 Task: Create a due date automation trigger when advanced on, on the tuesday of the week before a card is due add checklist without checklist at 11:00 AM.
Action: Mouse moved to (1058, 81)
Screenshot: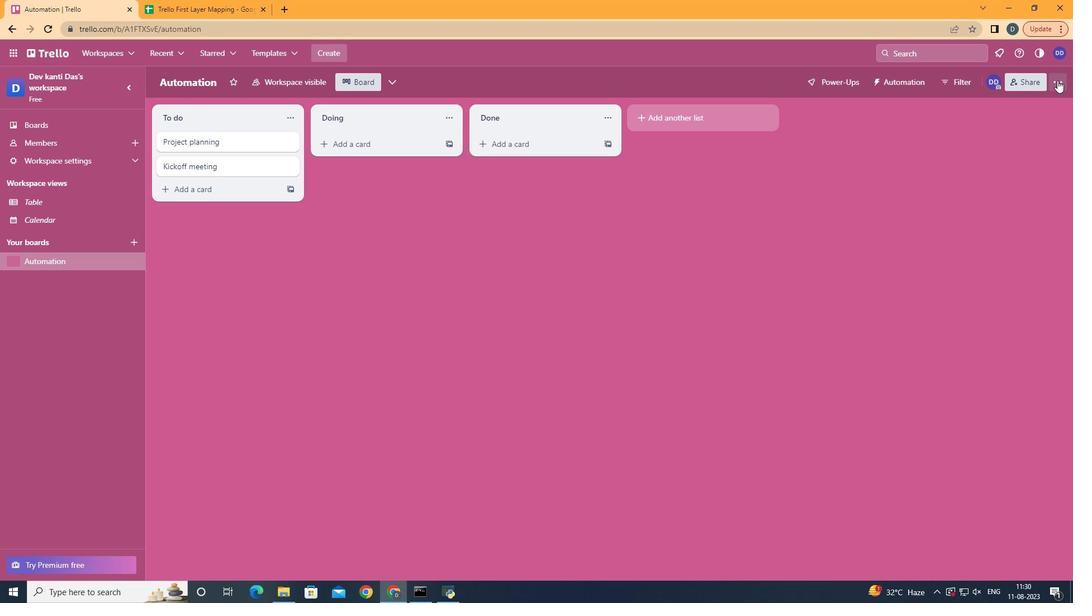 
Action: Mouse pressed left at (1058, 81)
Screenshot: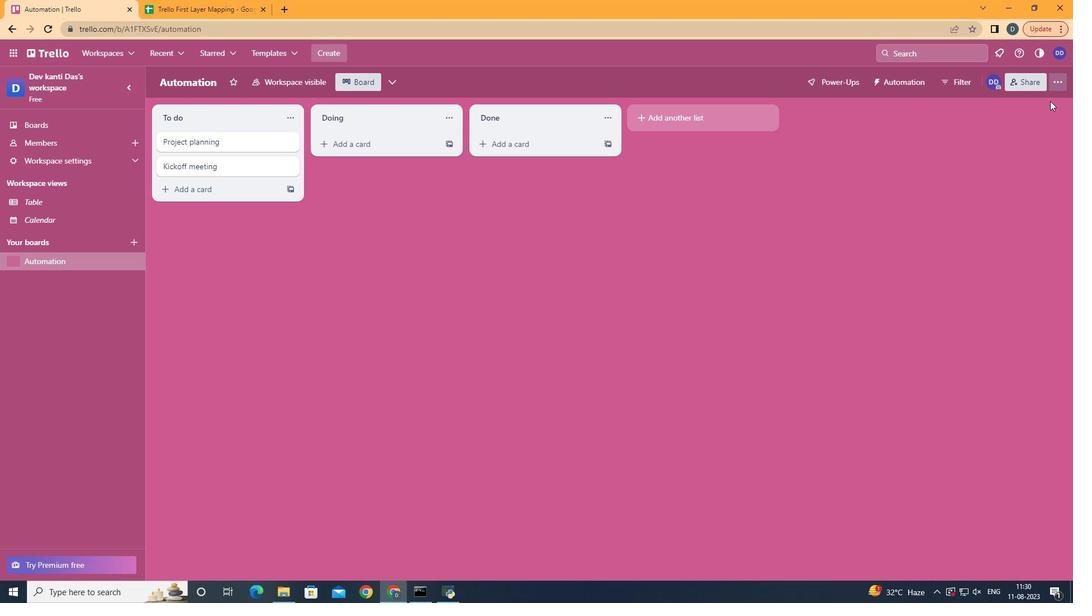 
Action: Mouse moved to (998, 234)
Screenshot: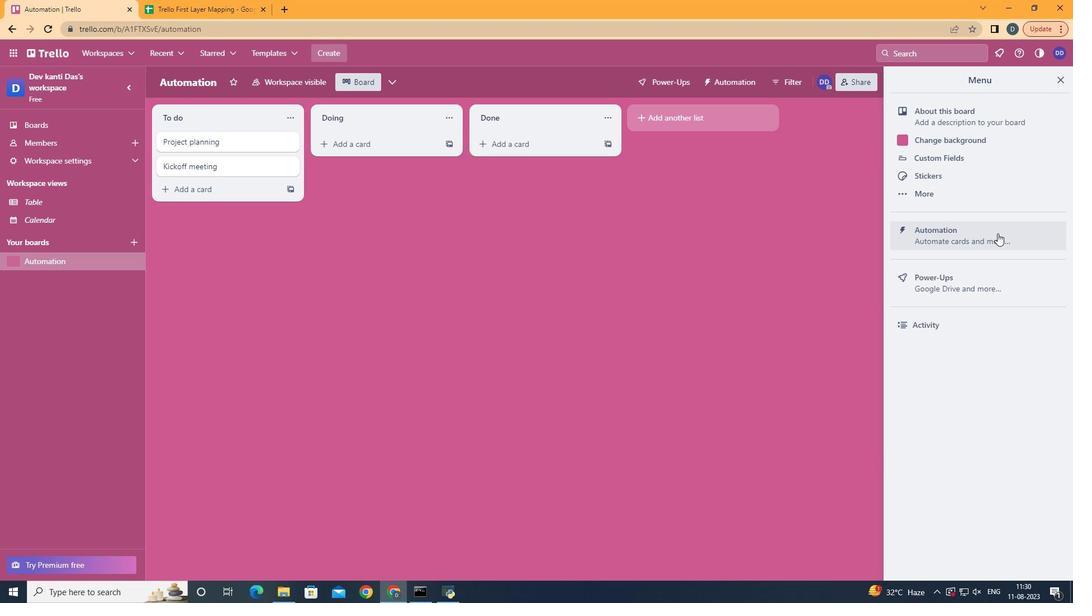 
Action: Mouse pressed left at (998, 234)
Screenshot: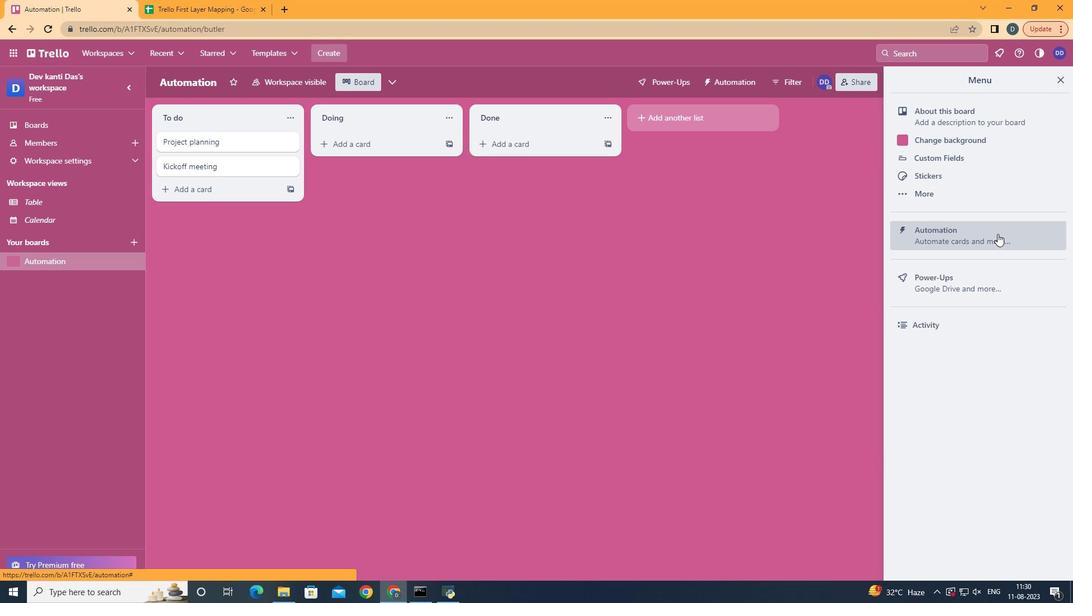 
Action: Mouse moved to (203, 227)
Screenshot: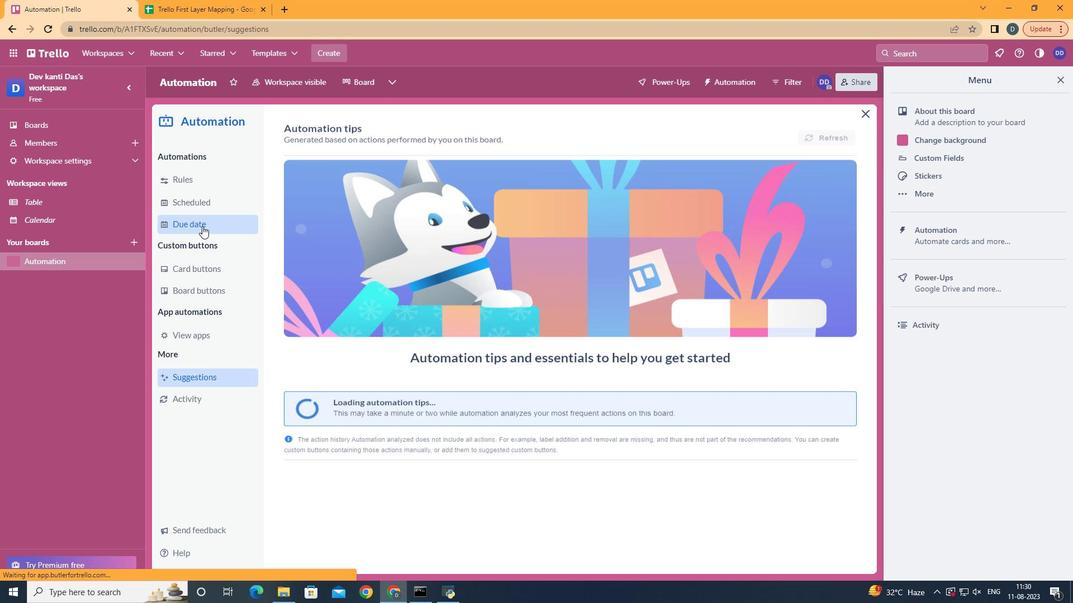 
Action: Mouse pressed left at (203, 227)
Screenshot: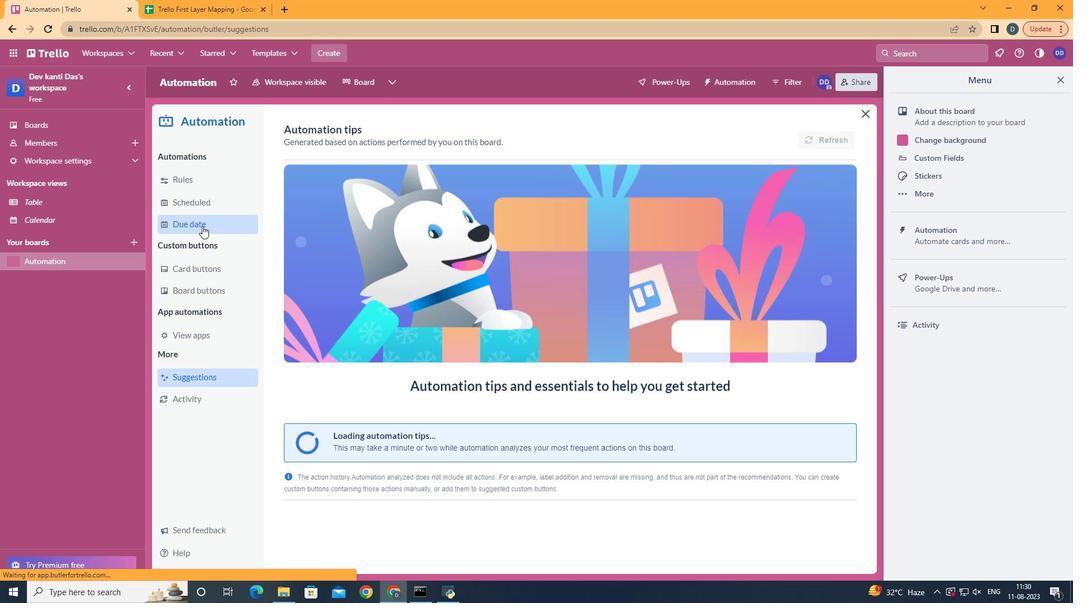 
Action: Mouse moved to (783, 131)
Screenshot: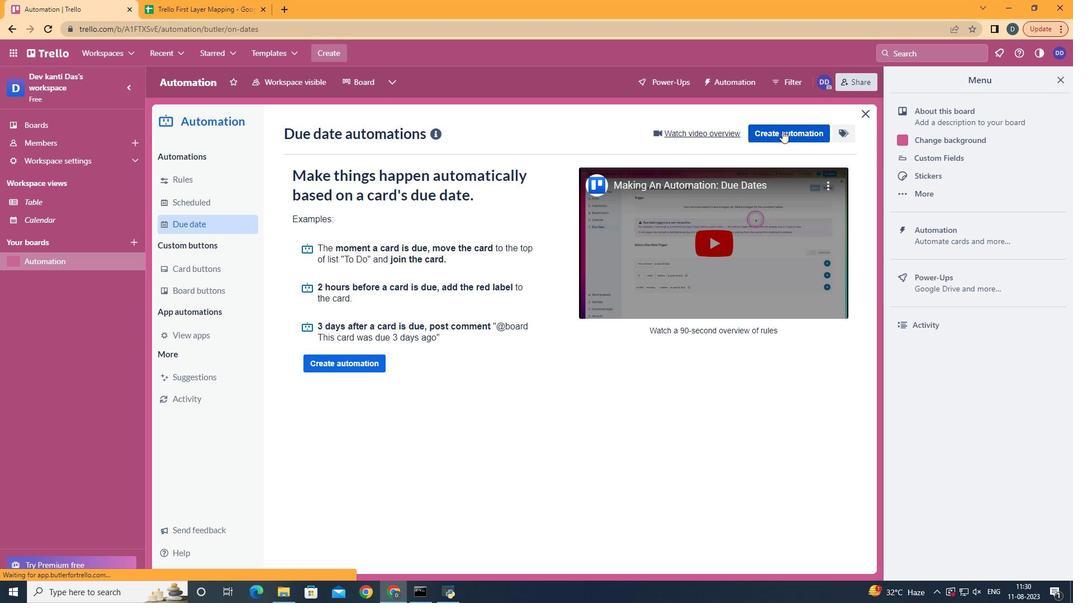 
Action: Mouse pressed left at (783, 131)
Screenshot: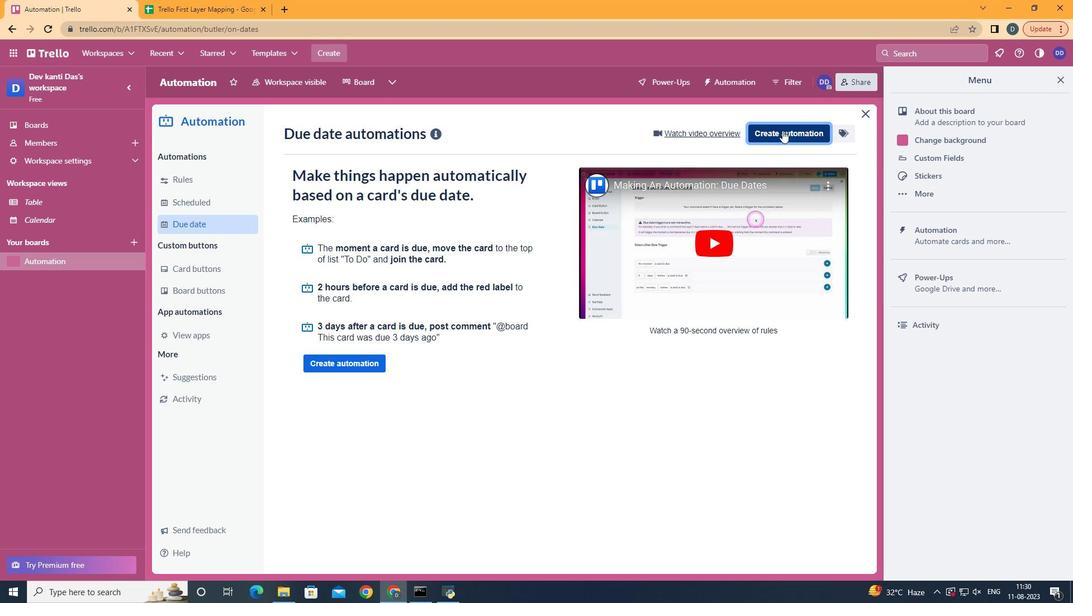 
Action: Mouse moved to (593, 239)
Screenshot: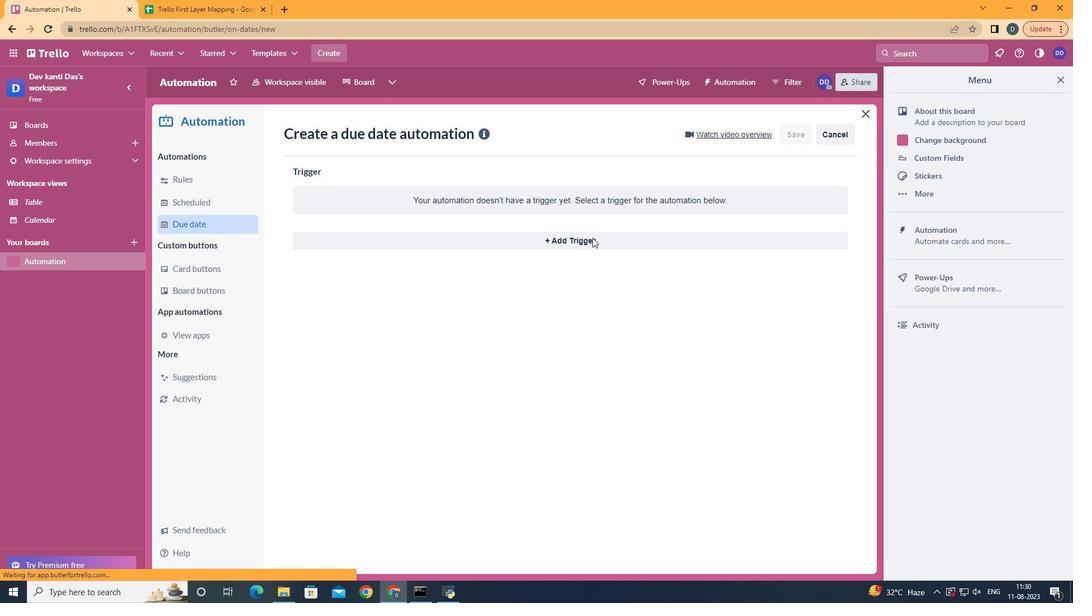 
Action: Mouse pressed left at (593, 239)
Screenshot: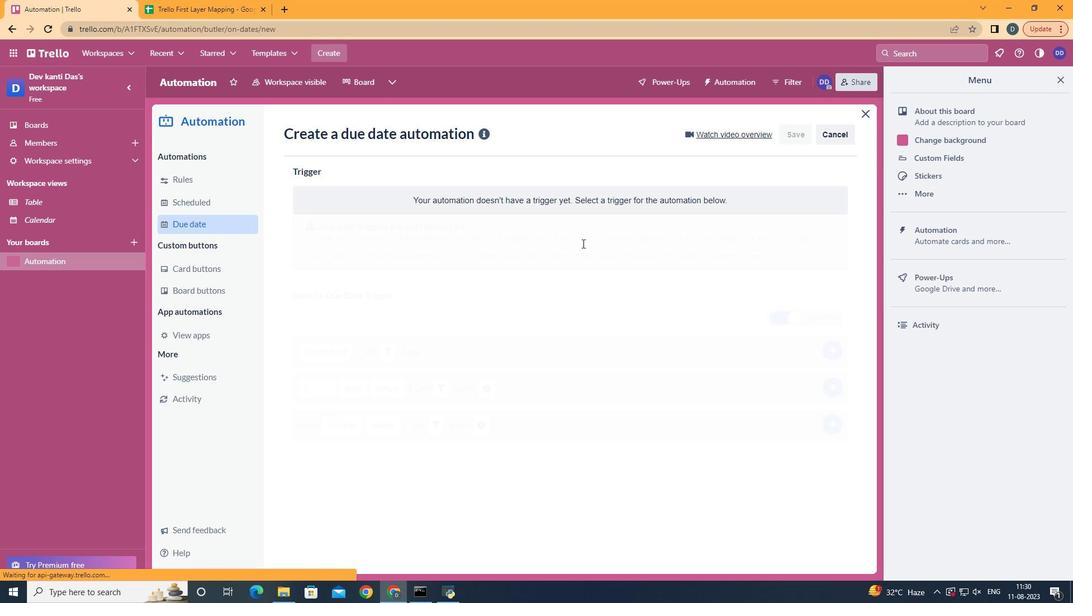 
Action: Mouse moved to (372, 322)
Screenshot: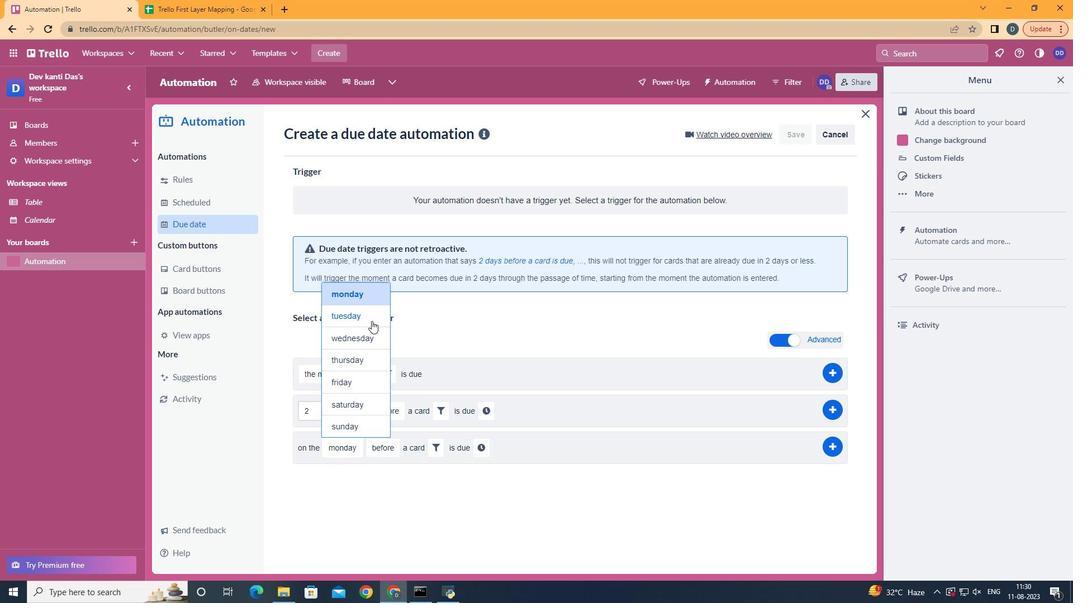 
Action: Mouse pressed left at (372, 322)
Screenshot: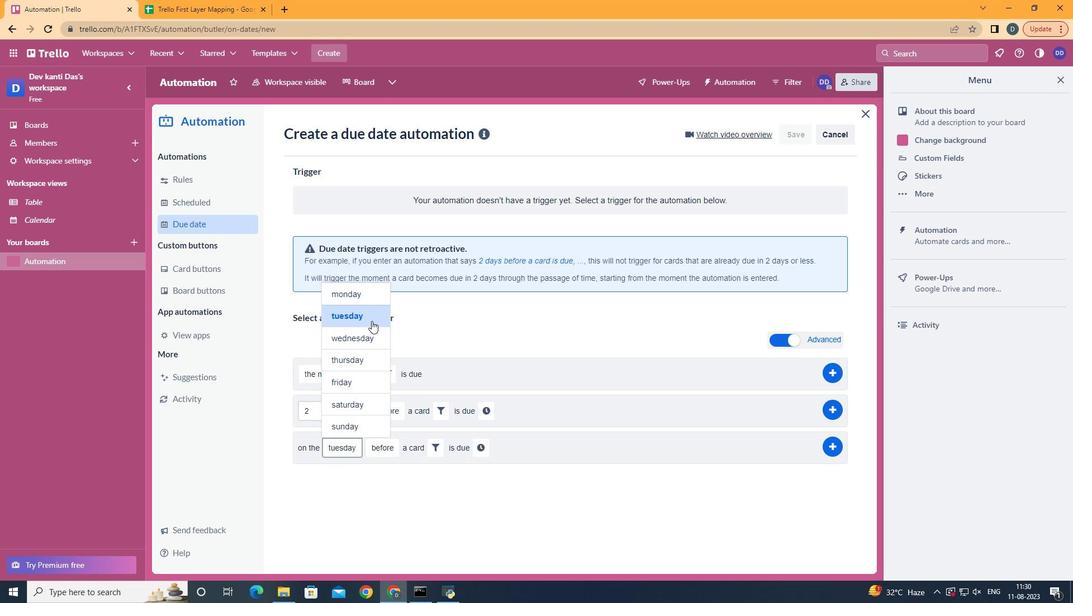 
Action: Mouse moved to (403, 534)
Screenshot: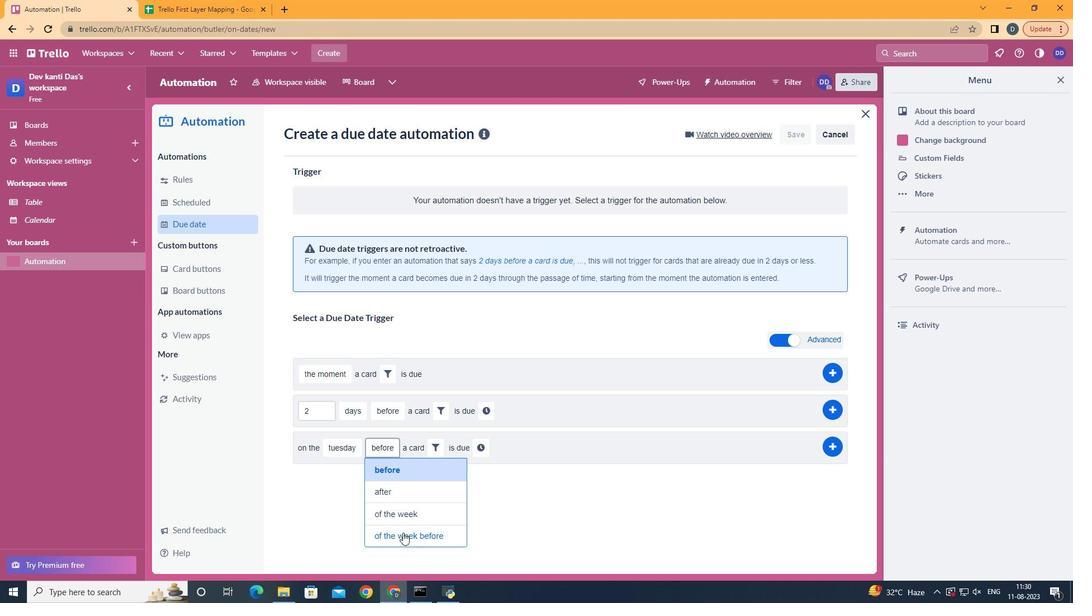 
Action: Mouse pressed left at (403, 534)
Screenshot: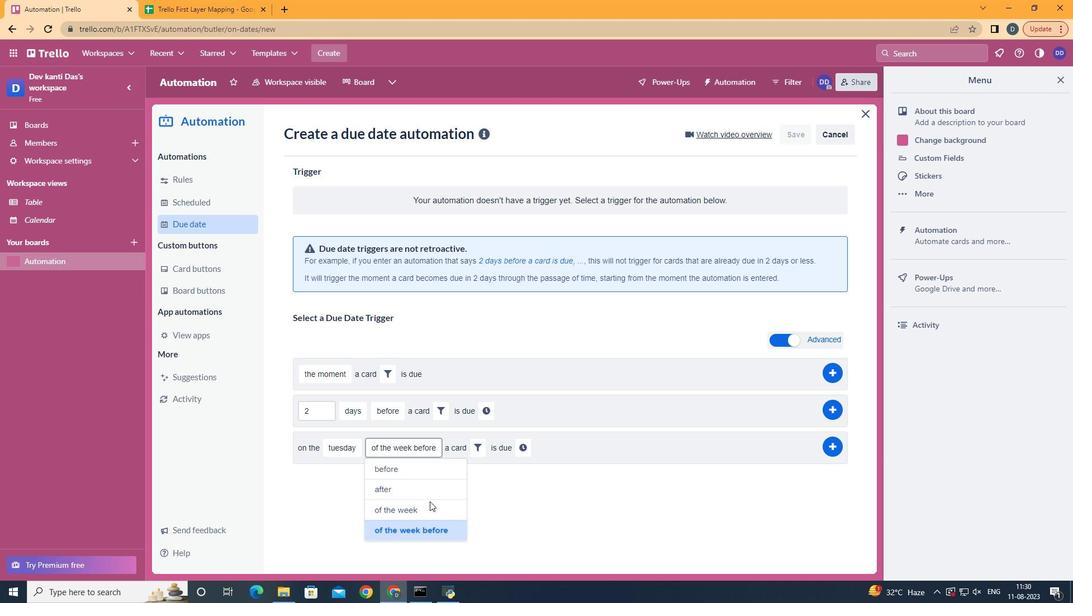 
Action: Mouse moved to (473, 448)
Screenshot: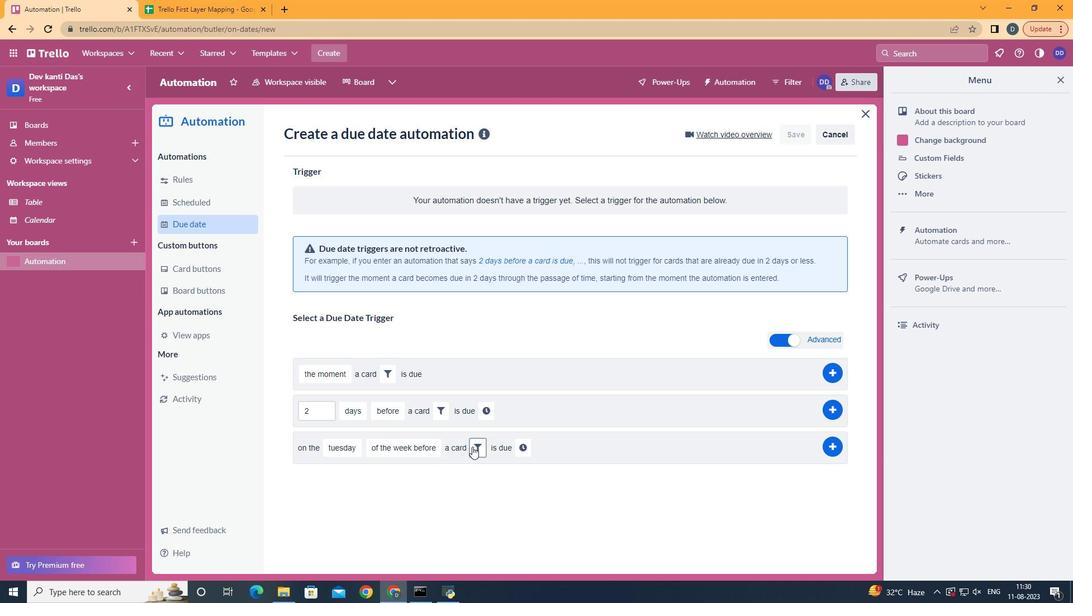 
Action: Mouse pressed left at (473, 448)
Screenshot: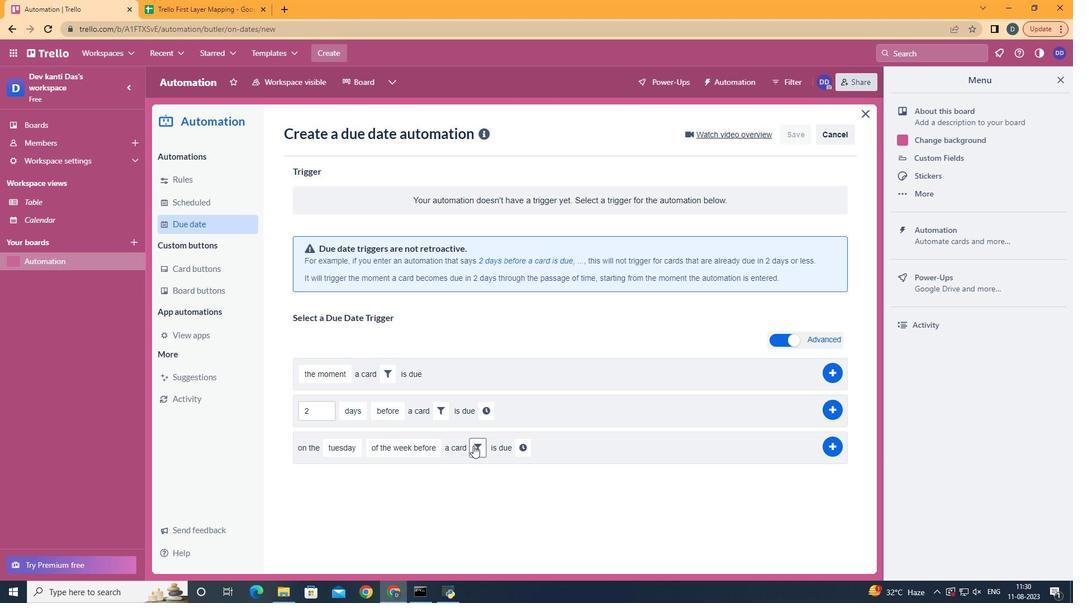 
Action: Mouse moved to (587, 482)
Screenshot: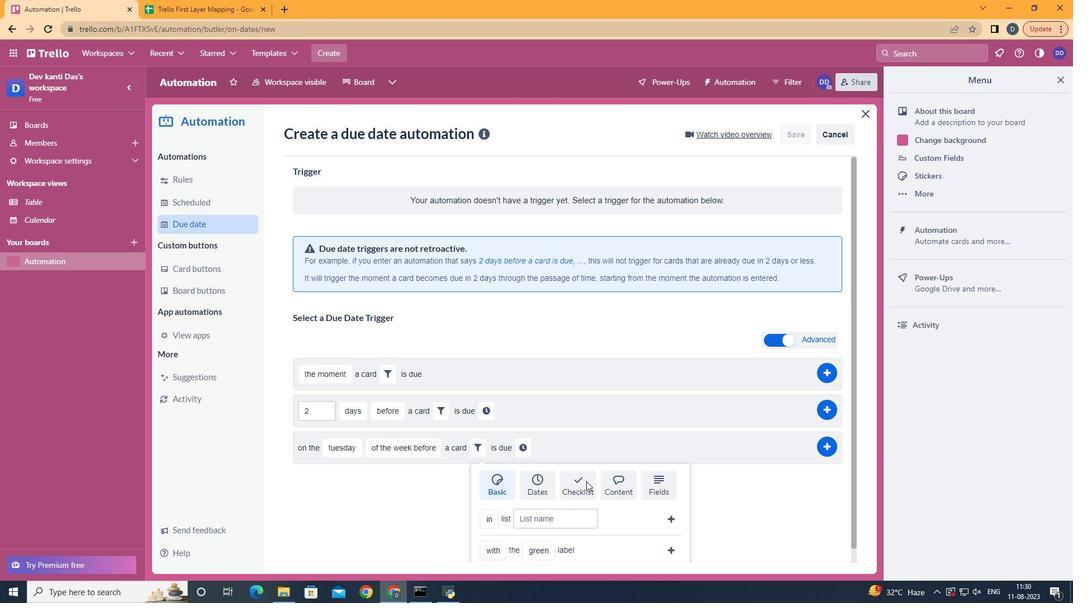 
Action: Mouse pressed left at (587, 482)
Screenshot: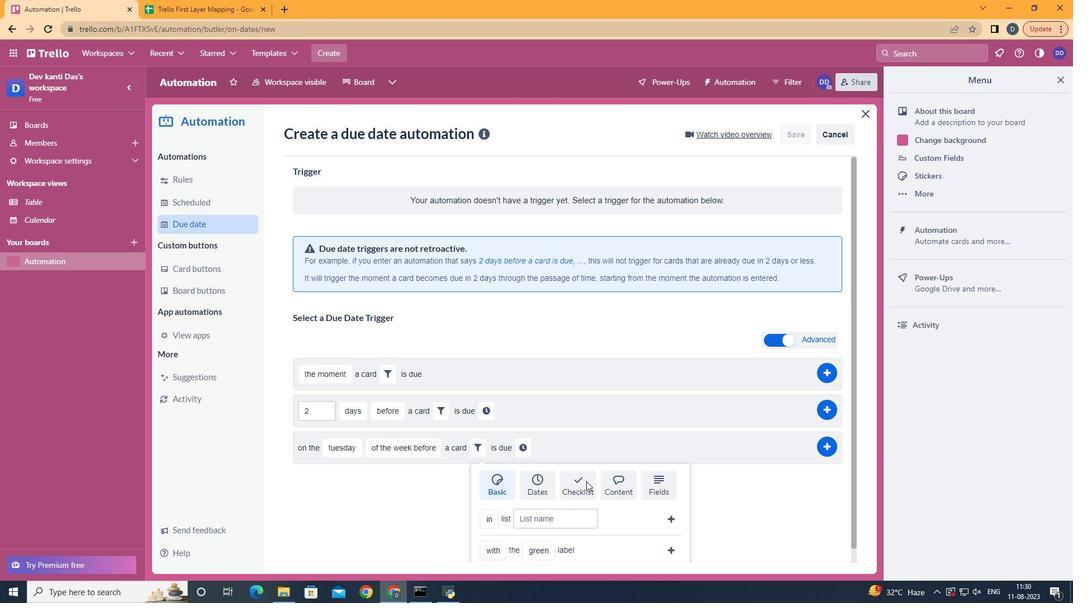 
Action: Mouse moved to (554, 504)
Screenshot: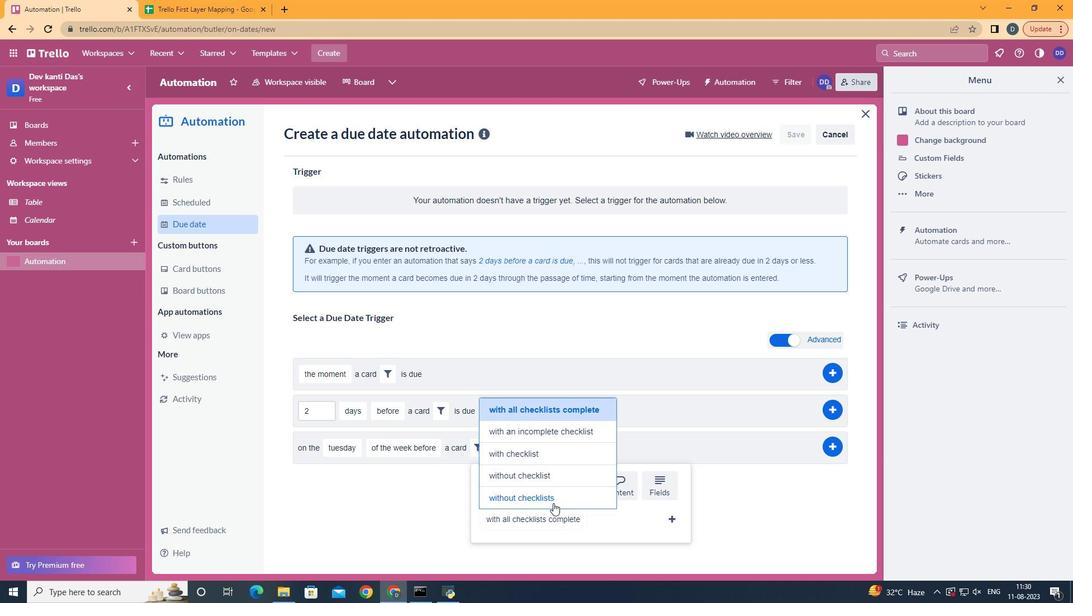 
Action: Mouse pressed left at (554, 504)
Screenshot: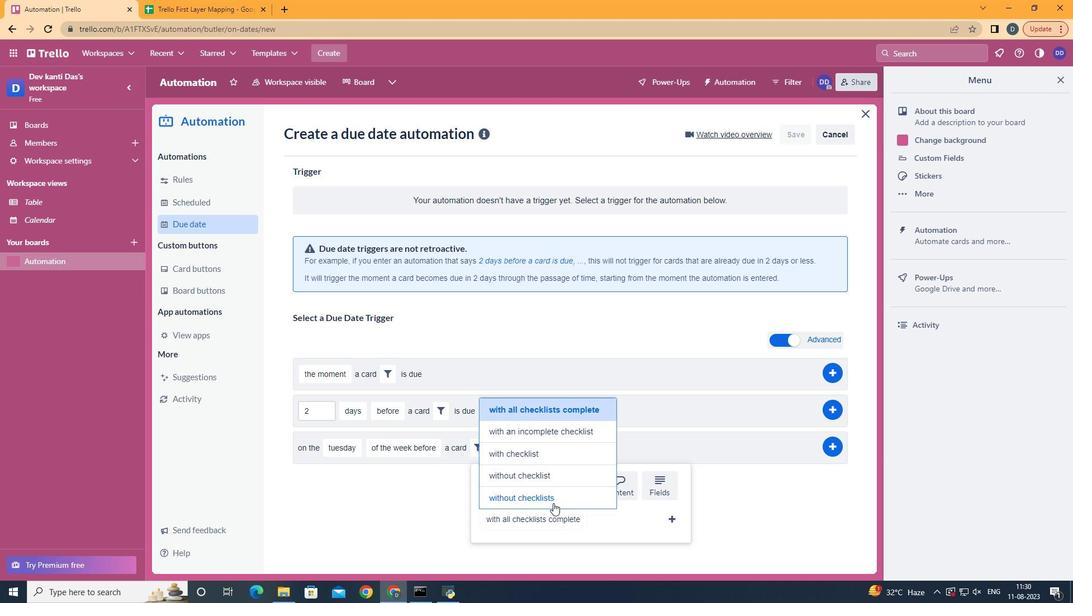 
Action: Mouse moved to (666, 520)
Screenshot: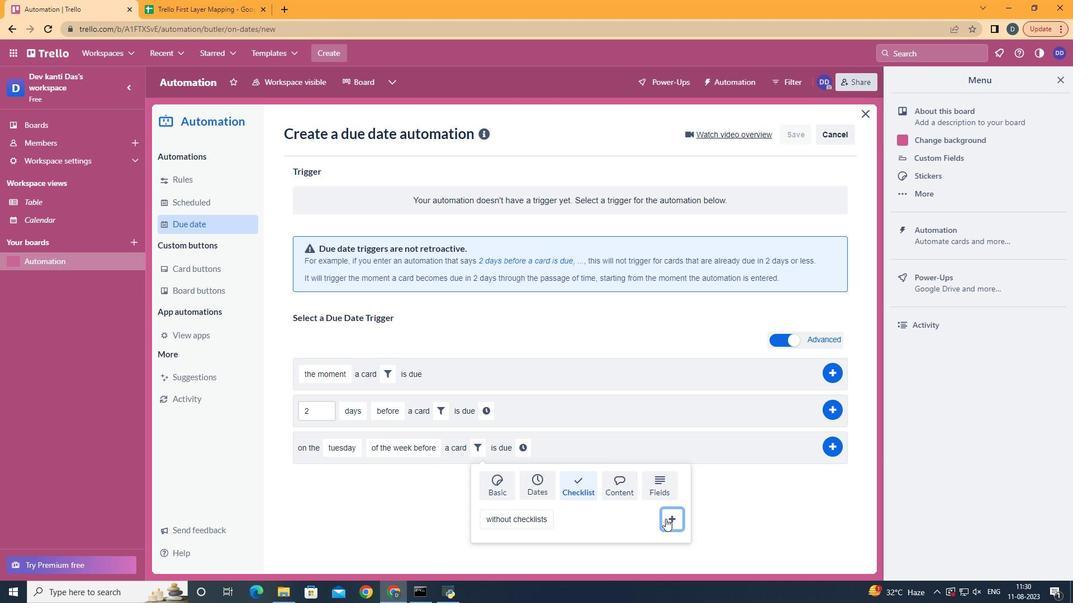 
Action: Mouse pressed left at (666, 520)
Screenshot: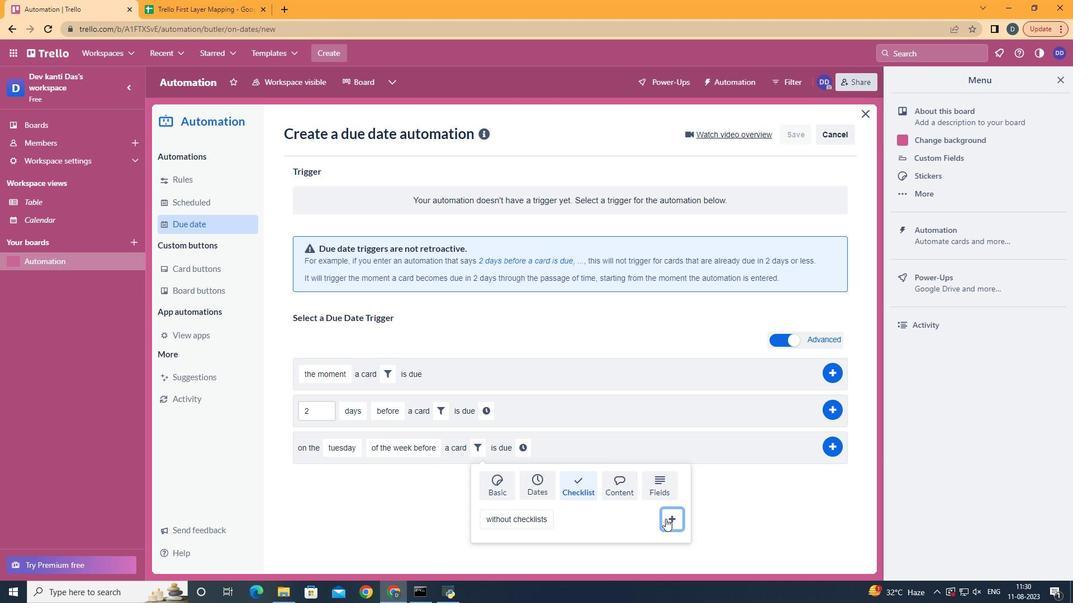 
Action: Mouse moved to (620, 456)
Screenshot: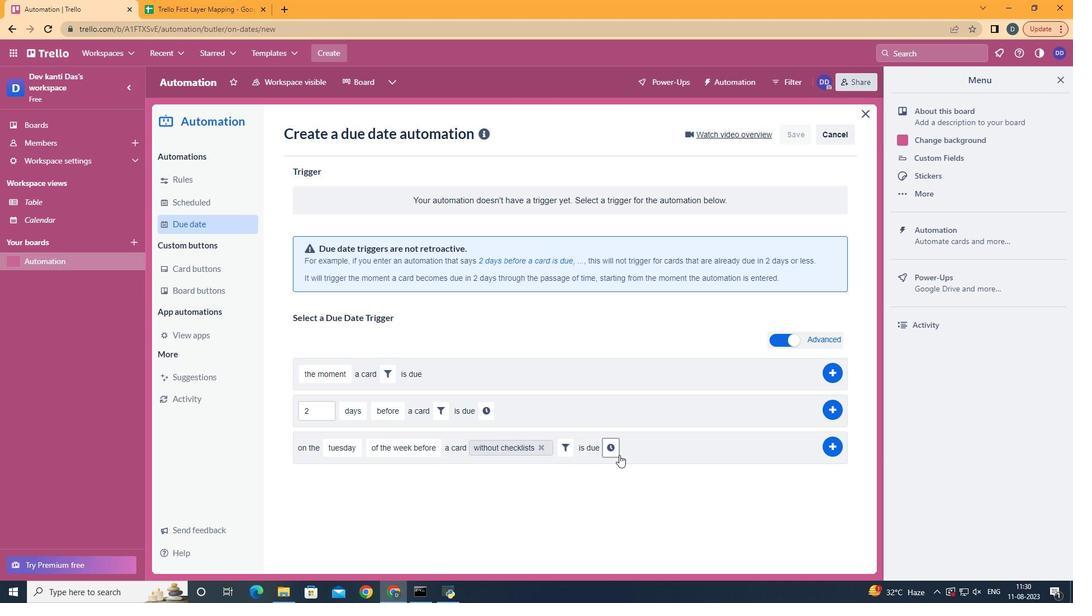 
Action: Mouse pressed left at (620, 456)
Screenshot: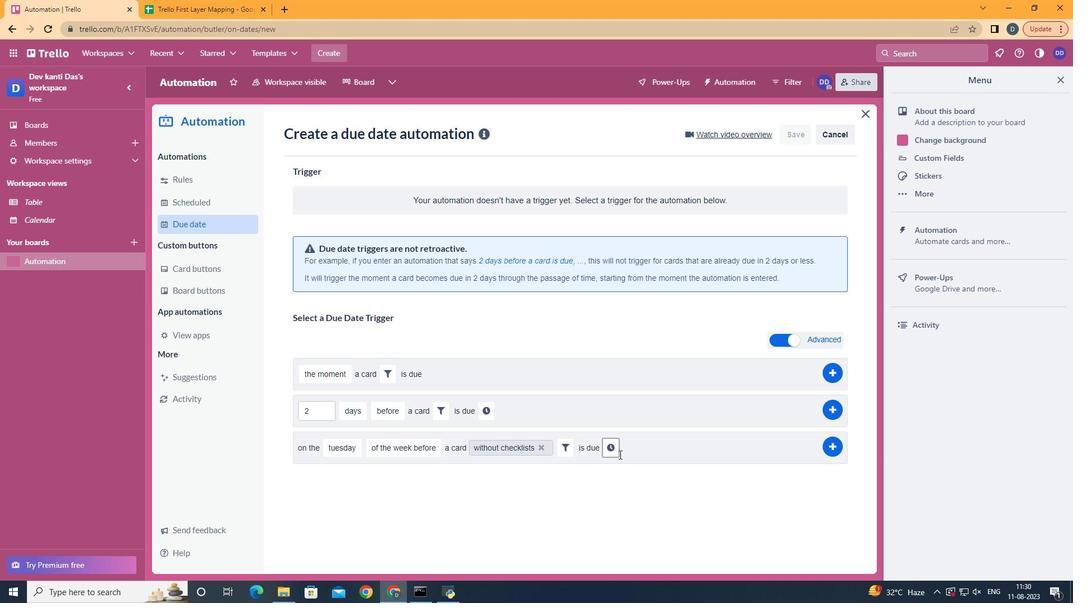 
Action: Mouse moved to (679, 452)
Screenshot: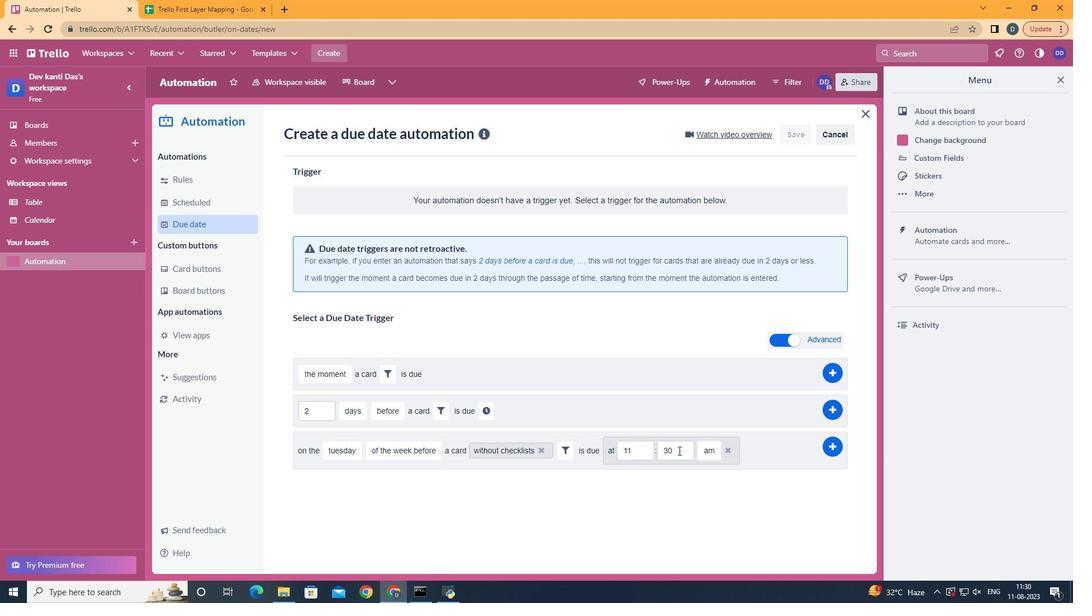 
Action: Mouse pressed left at (679, 452)
Screenshot: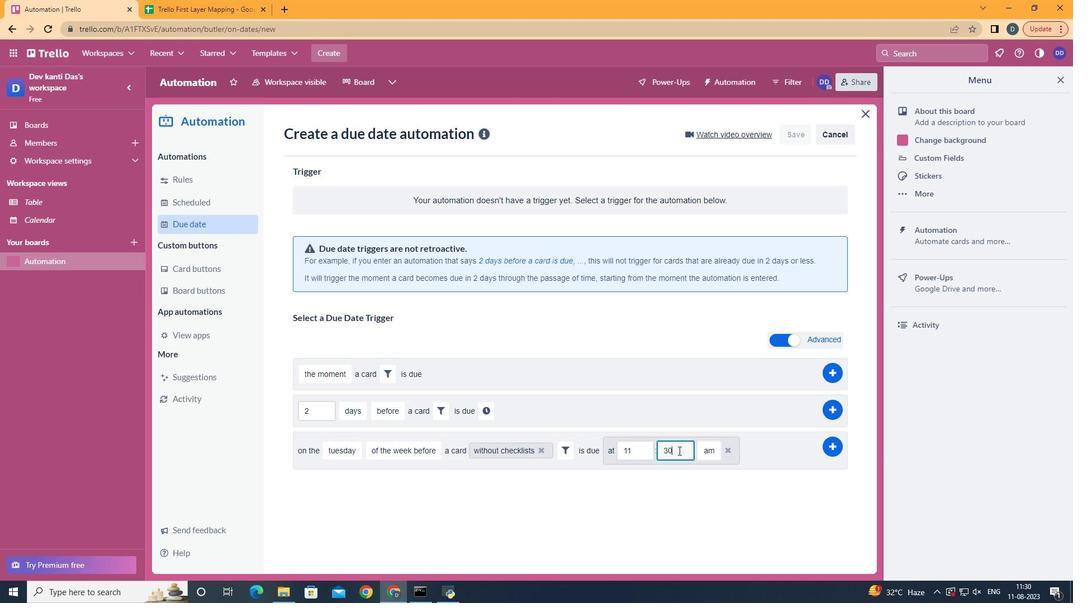 
Action: Key pressed <Key.backspace><Key.backspace>00
Screenshot: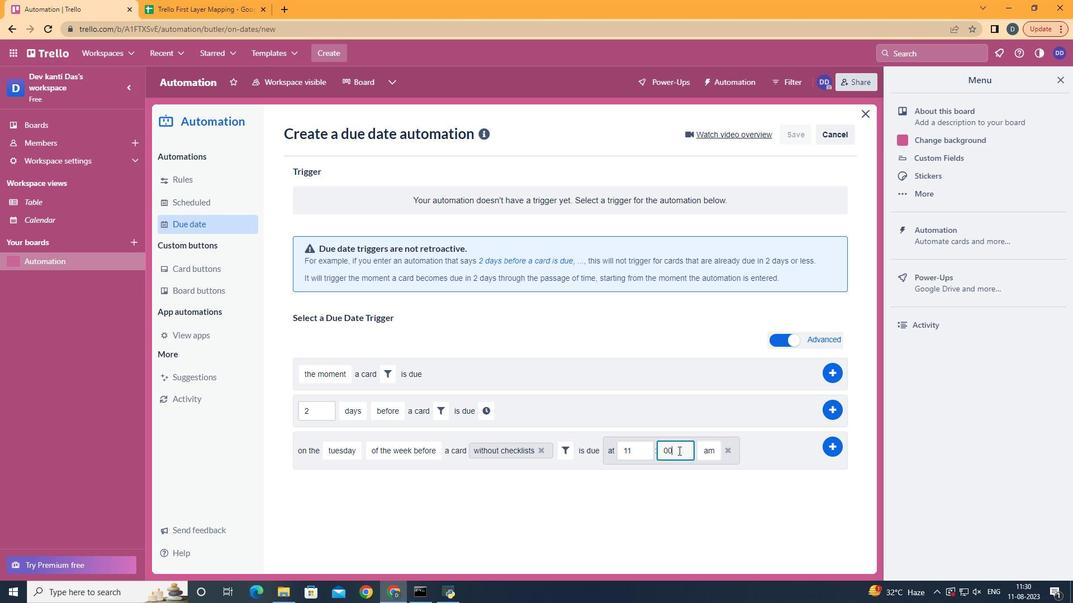 
Action: Mouse moved to (837, 450)
Screenshot: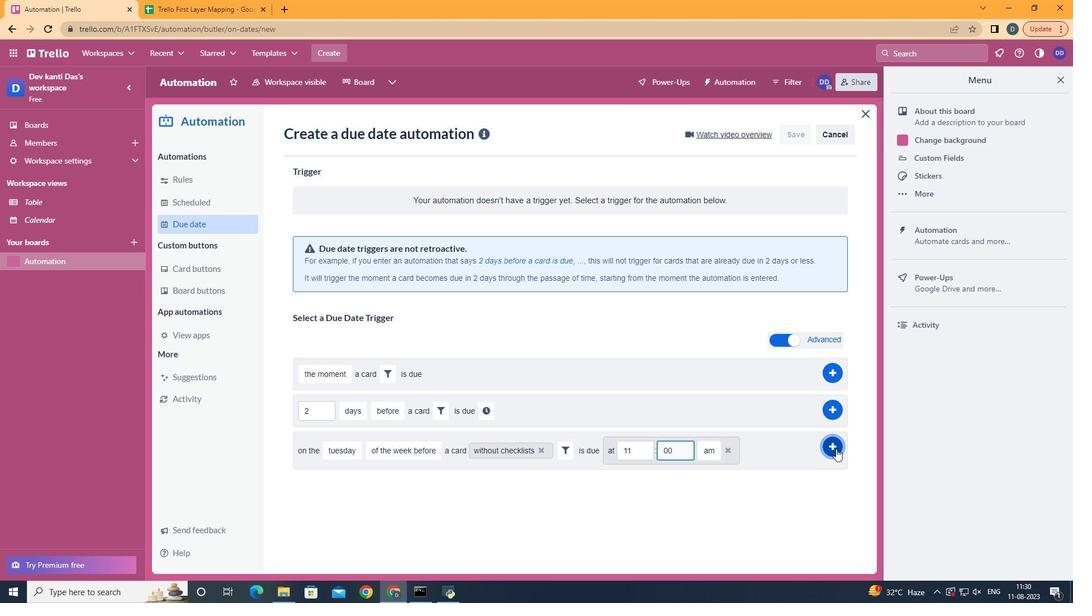 
Action: Mouse pressed left at (837, 450)
Screenshot: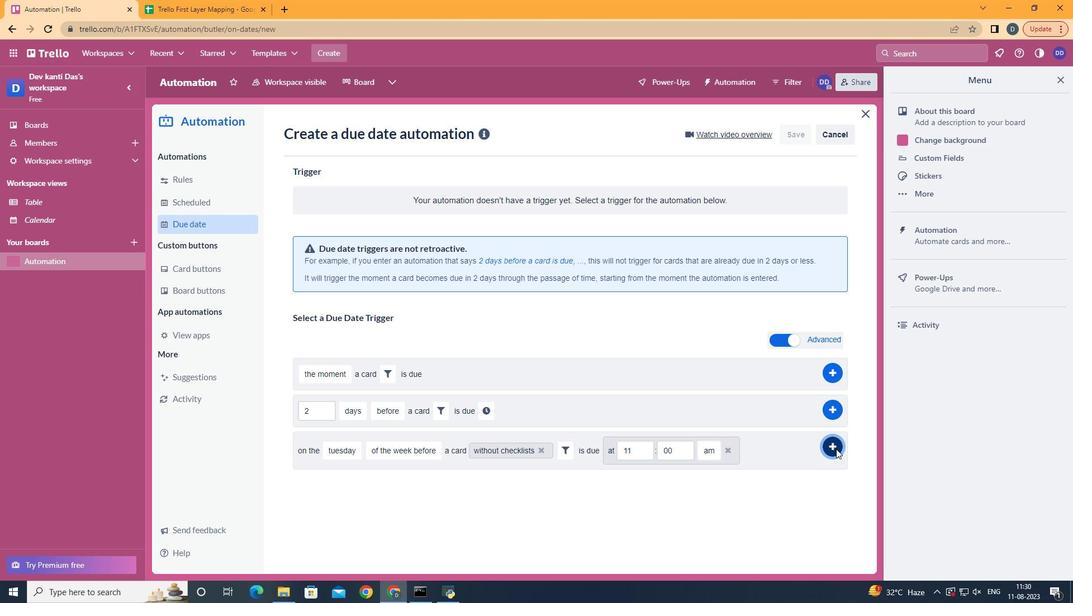 
Action: Mouse moved to (837, 450)
Screenshot: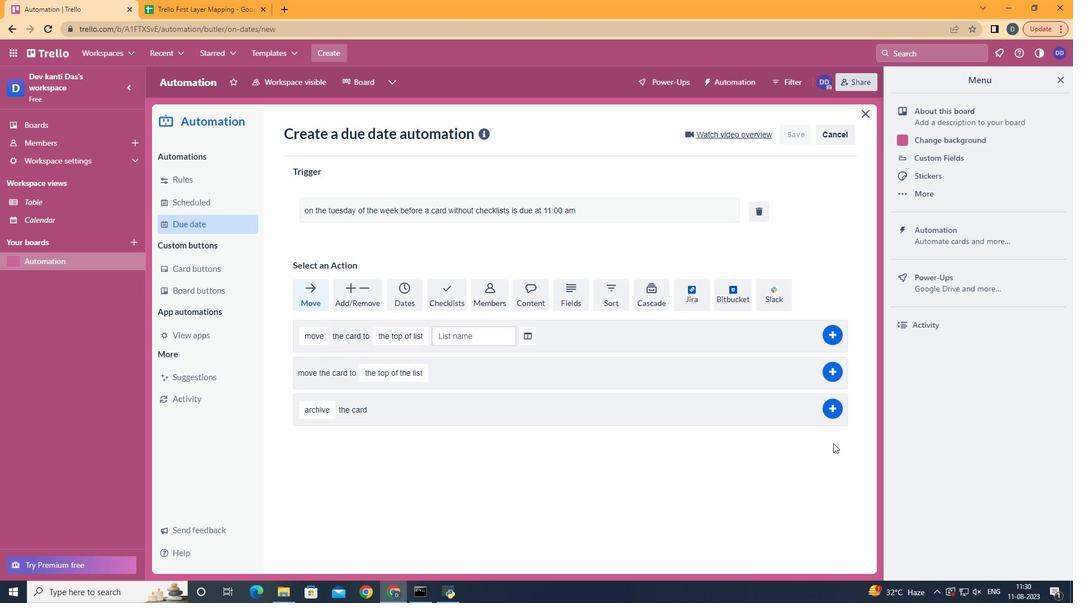 
